 Task: Create new outbound connections for users
Action: Mouse moved to (196, 297)
Screenshot: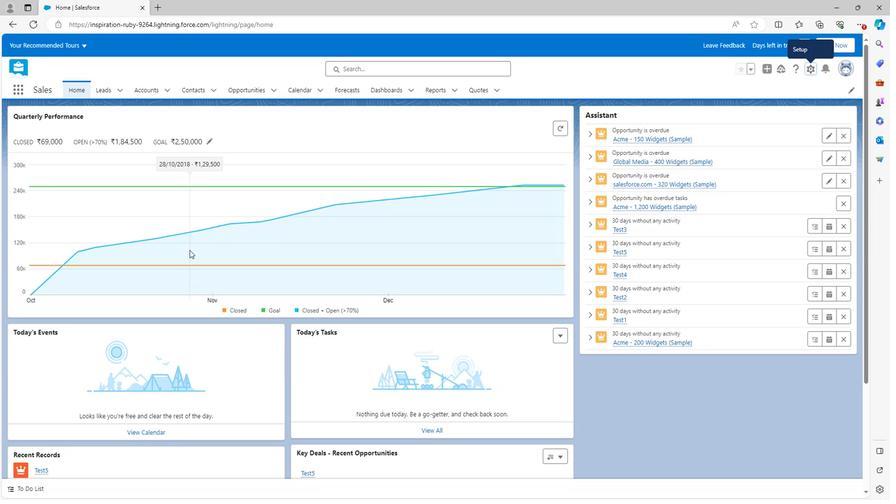 
Action: Mouse scrolled (196, 297) with delta (0, 0)
Screenshot: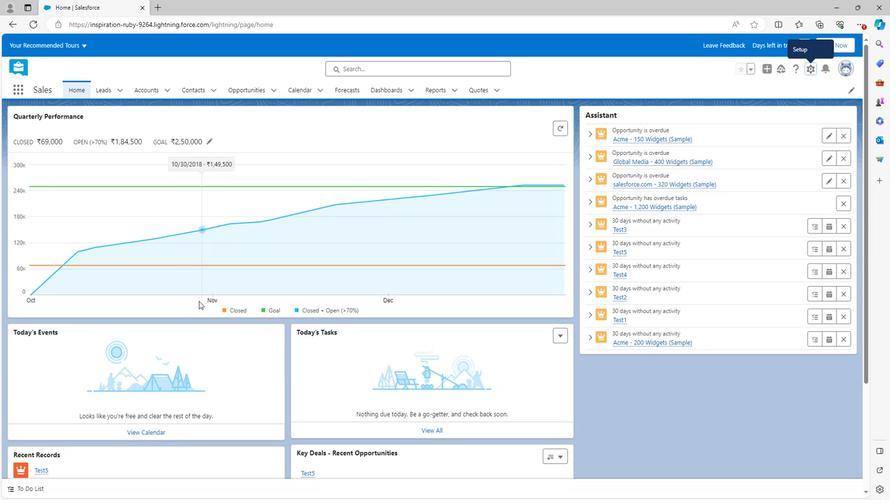 
Action: Mouse scrolled (196, 297) with delta (0, 0)
Screenshot: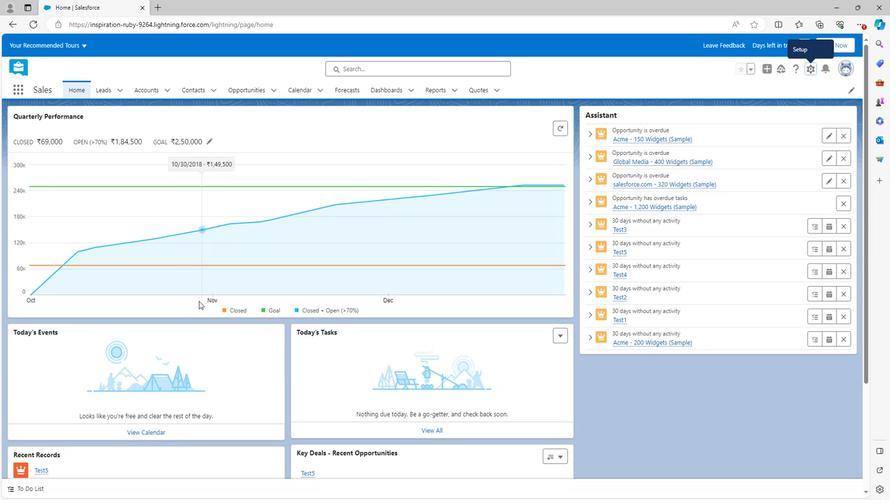 
Action: Mouse scrolled (196, 297) with delta (0, 0)
Screenshot: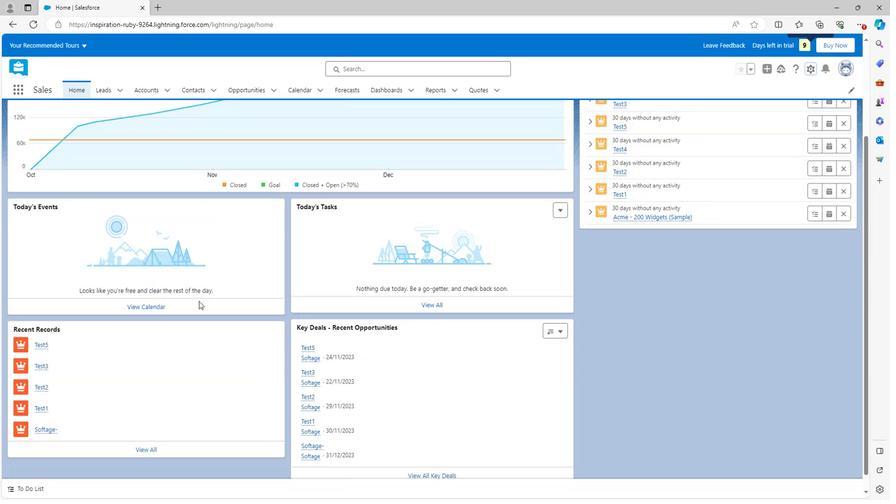 
Action: Mouse scrolled (196, 297) with delta (0, 0)
Screenshot: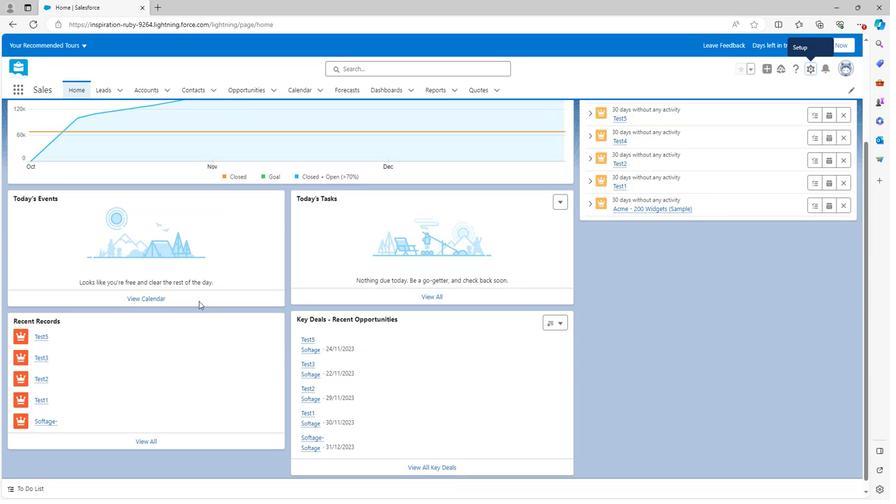 
Action: Mouse scrolled (196, 298) with delta (0, 0)
Screenshot: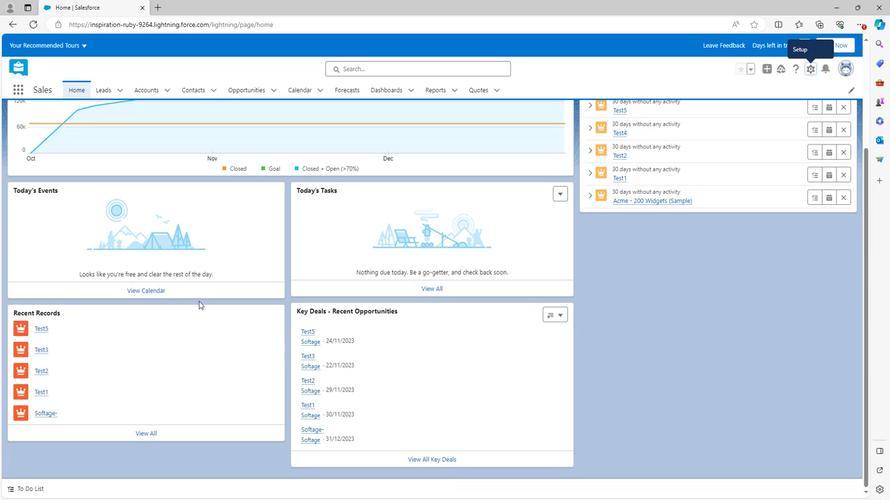 
Action: Mouse scrolled (196, 298) with delta (0, 0)
Screenshot: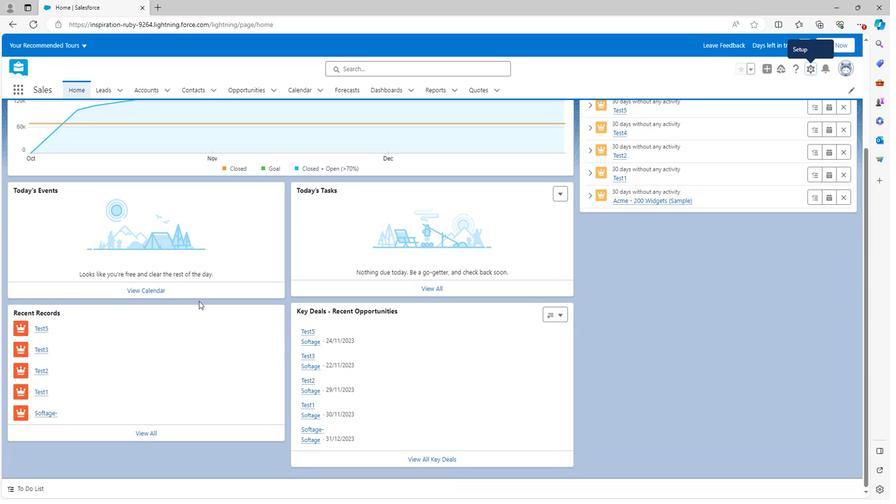 
Action: Mouse scrolled (196, 298) with delta (0, 0)
Screenshot: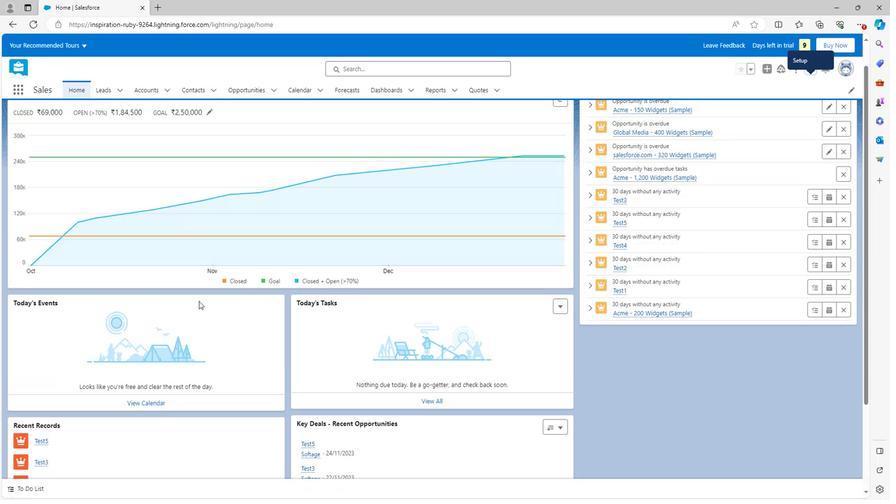 
Action: Mouse moved to (802, 57)
Screenshot: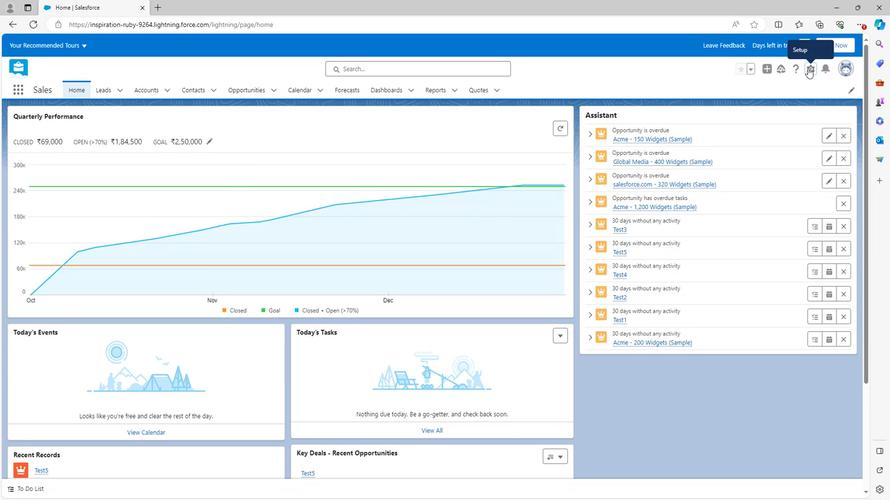 
Action: Mouse pressed left at (802, 57)
Screenshot: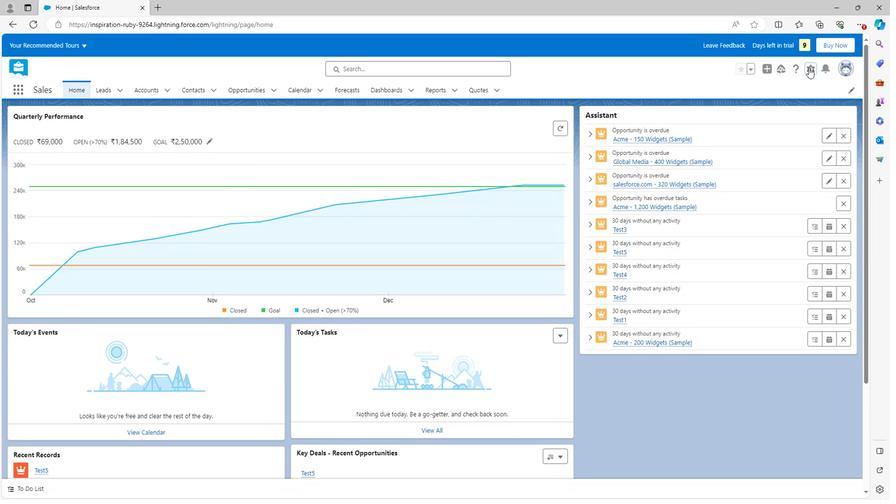 
Action: Mouse moved to (756, 88)
Screenshot: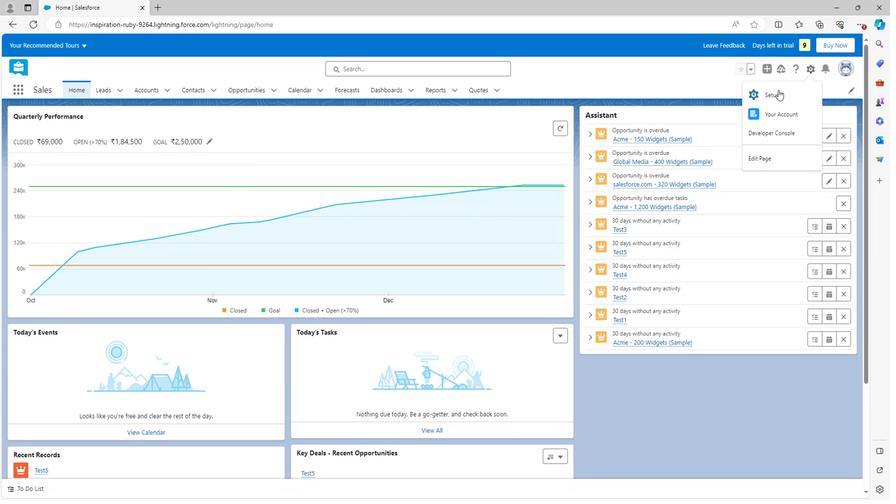 
Action: Mouse pressed left at (756, 88)
Screenshot: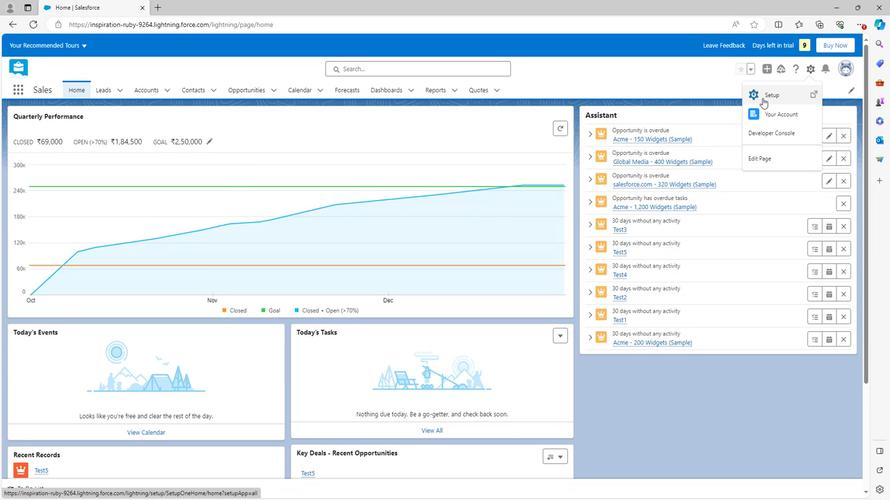 
Action: Mouse moved to (63, 416)
Screenshot: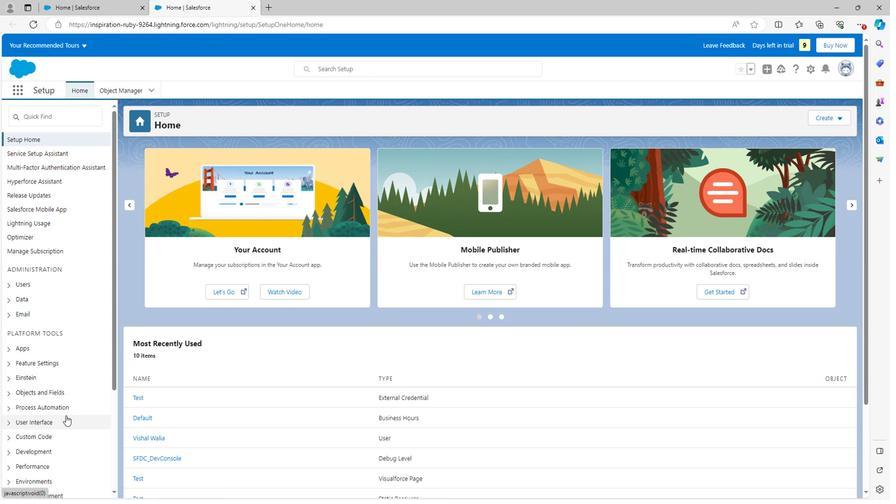 
Action: Mouse scrolled (63, 416) with delta (0, 0)
Screenshot: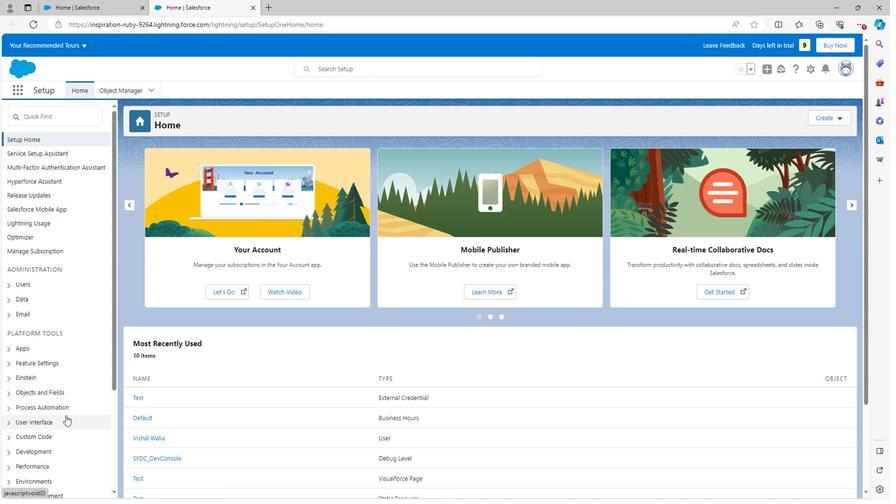 
Action: Mouse scrolled (63, 416) with delta (0, 0)
Screenshot: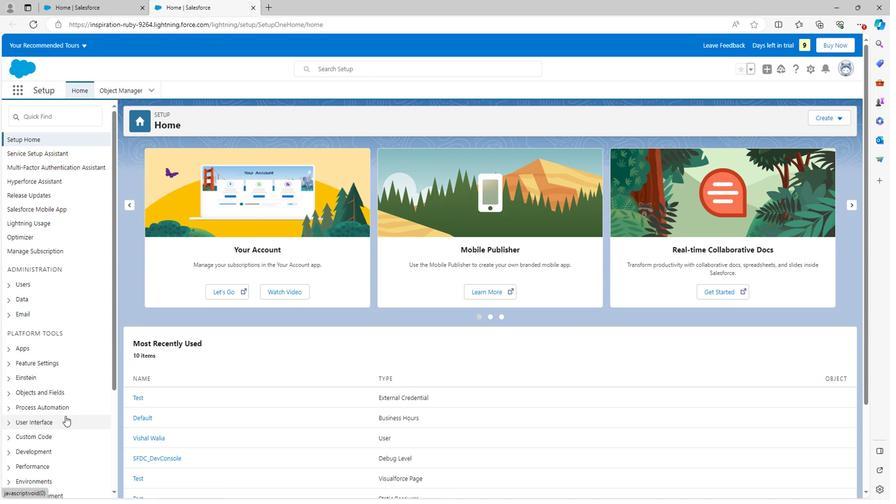 
Action: Mouse scrolled (63, 416) with delta (0, 0)
Screenshot: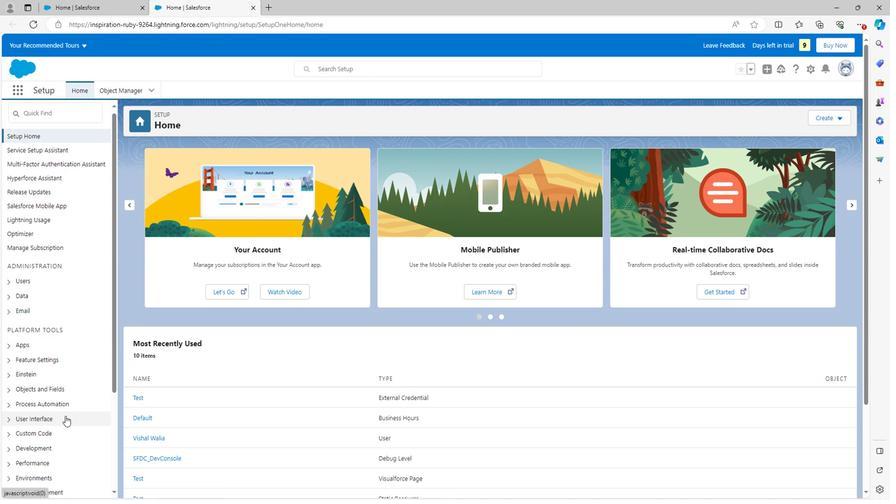 
Action: Mouse scrolled (63, 416) with delta (0, 0)
Screenshot: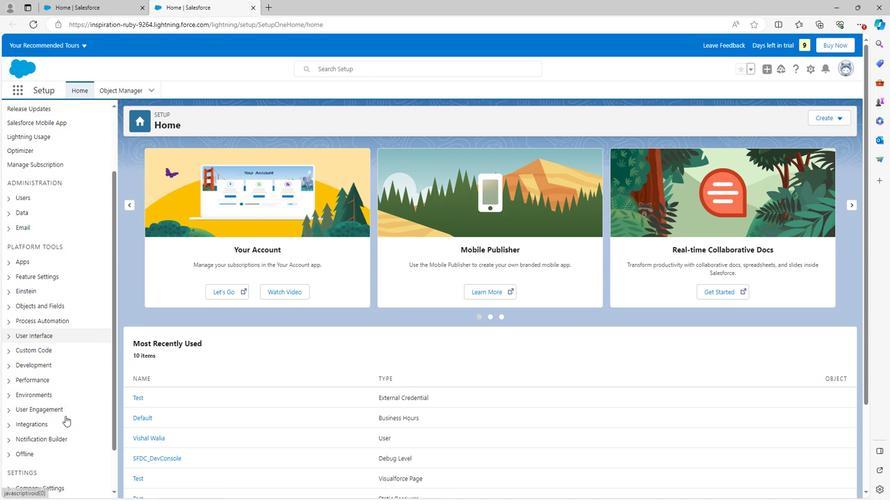 
Action: Mouse scrolled (63, 416) with delta (0, 0)
Screenshot: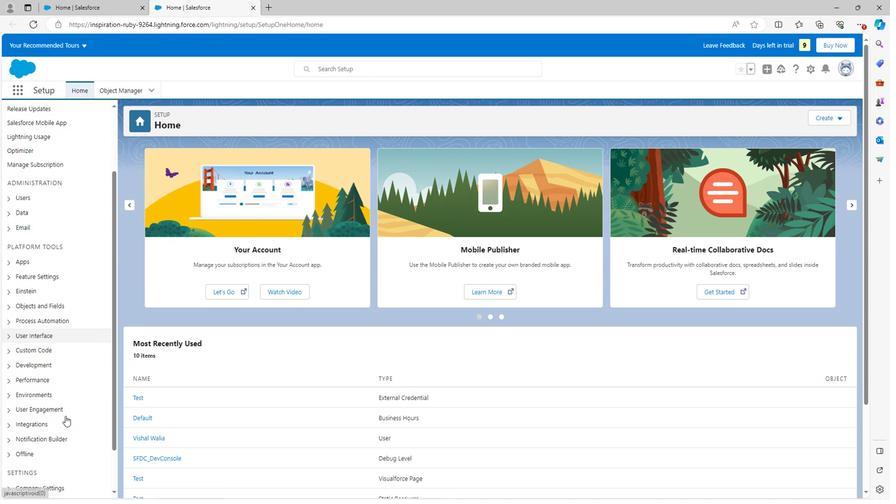 
Action: Mouse scrolled (63, 416) with delta (0, 0)
Screenshot: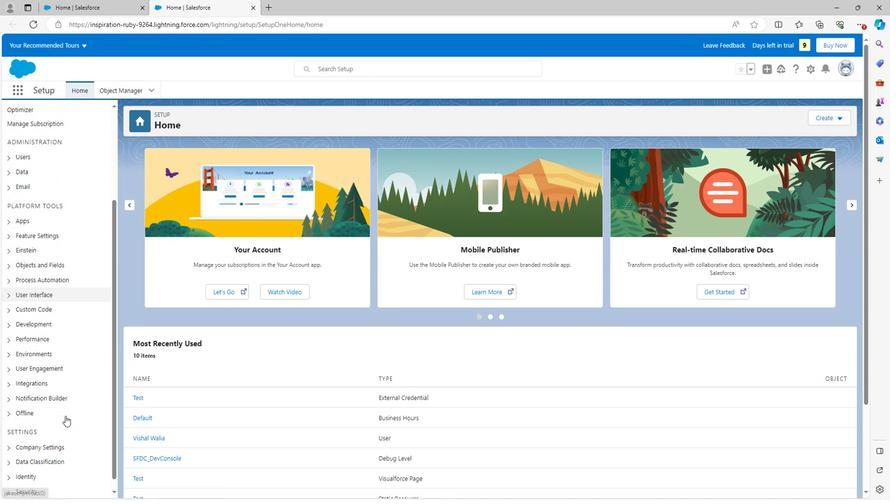 
Action: Mouse scrolled (63, 416) with delta (0, 0)
Screenshot: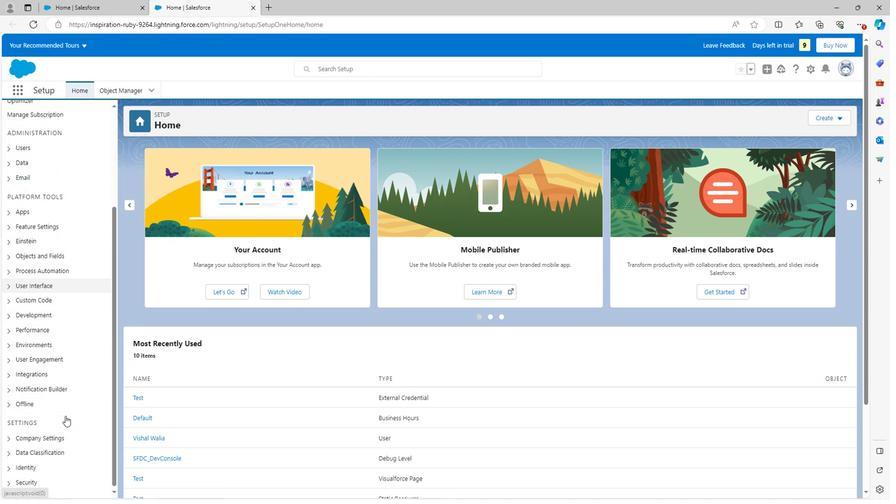 
Action: Mouse moved to (6, 484)
Screenshot: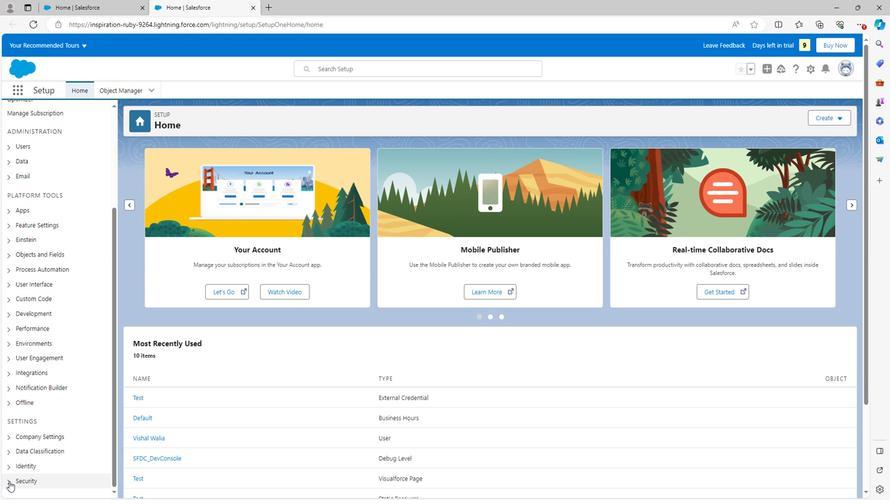 
Action: Mouse pressed left at (6, 484)
Screenshot: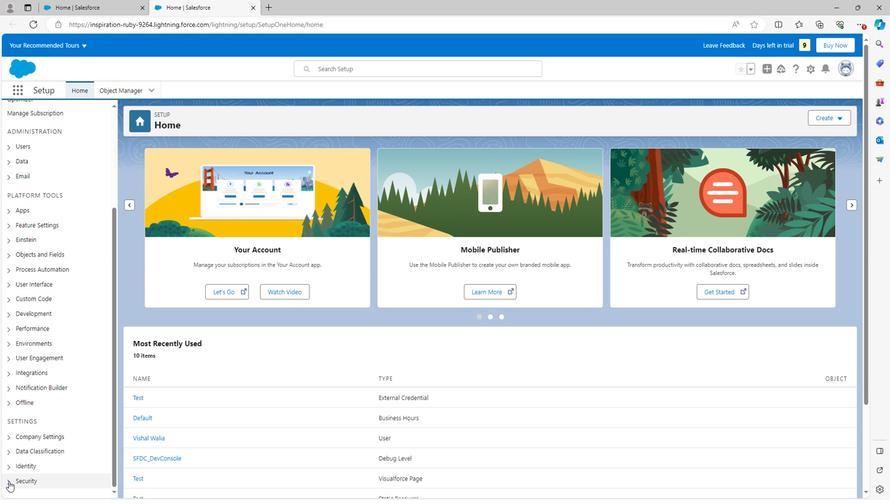 
Action: Mouse moved to (6, 481)
Screenshot: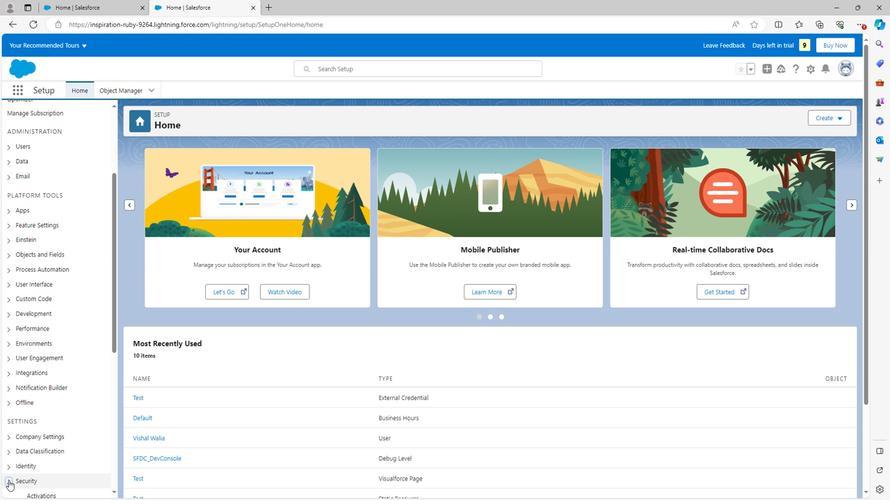 
Action: Mouse scrolled (6, 480) with delta (0, 0)
Screenshot: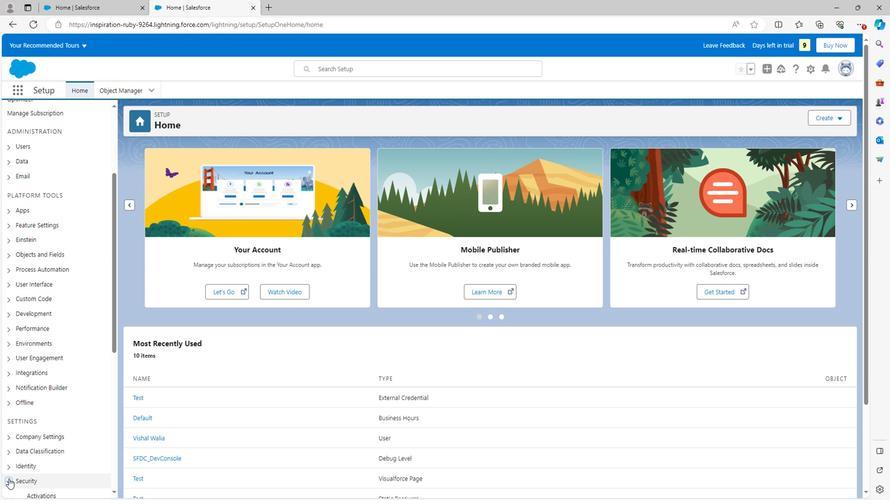 
Action: Mouse scrolled (6, 480) with delta (0, 0)
Screenshot: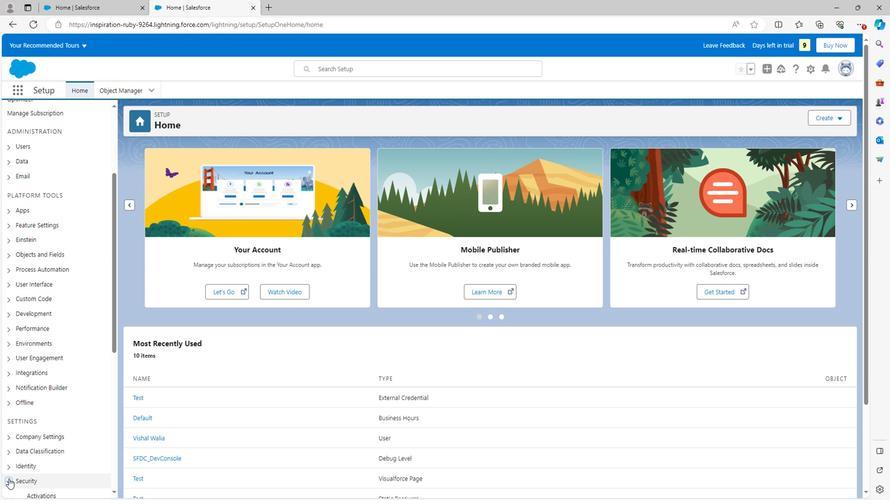 
Action: Mouse scrolled (6, 480) with delta (0, 0)
Screenshot: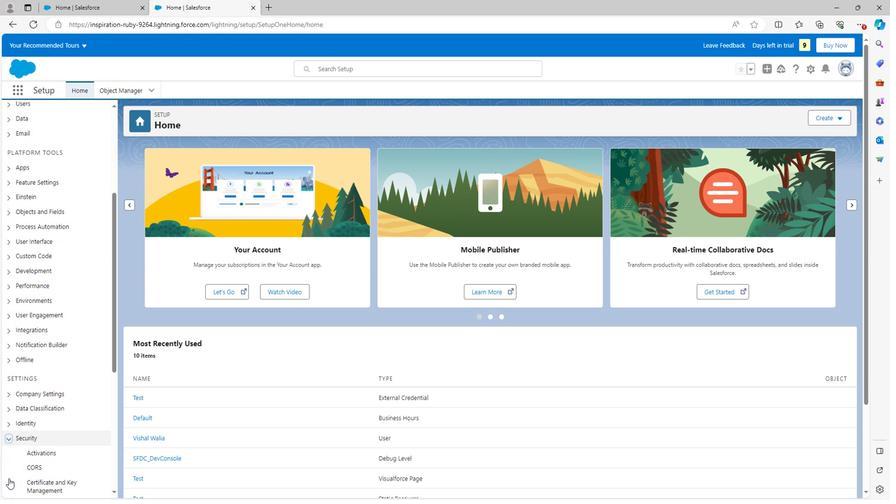 
Action: Mouse scrolled (6, 480) with delta (0, 0)
Screenshot: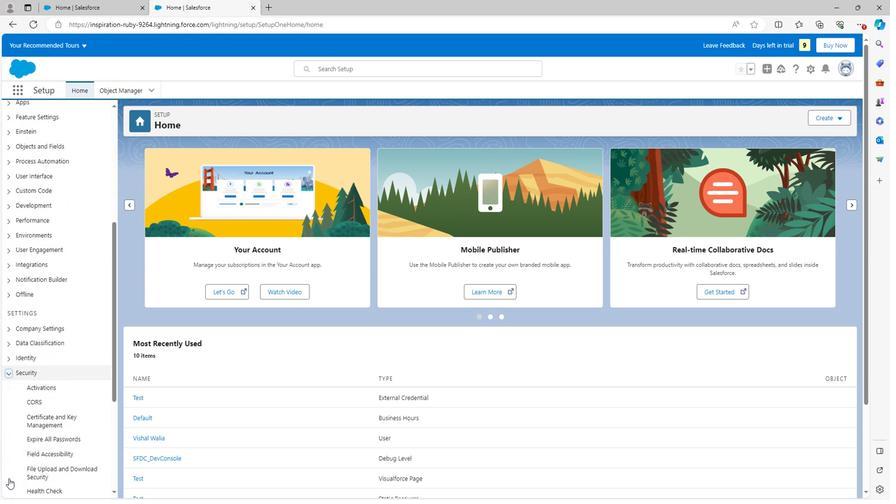 
Action: Mouse scrolled (6, 480) with delta (0, 0)
Screenshot: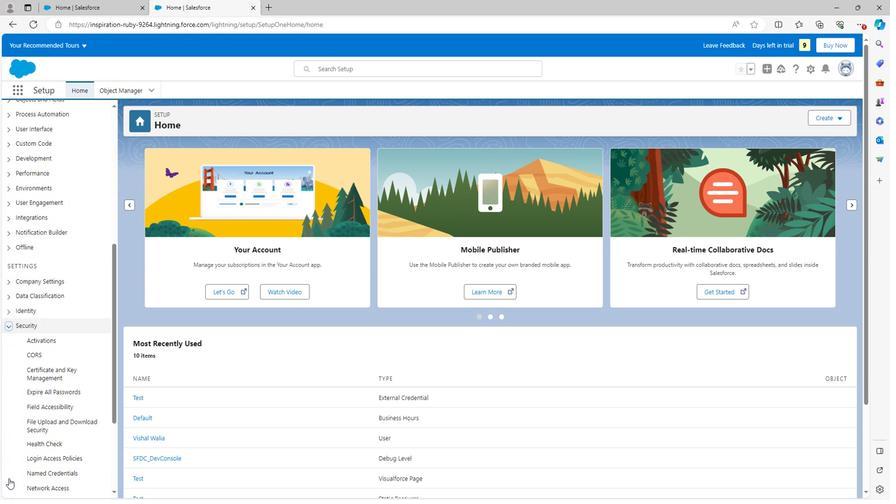 
Action: Mouse moved to (47, 372)
Screenshot: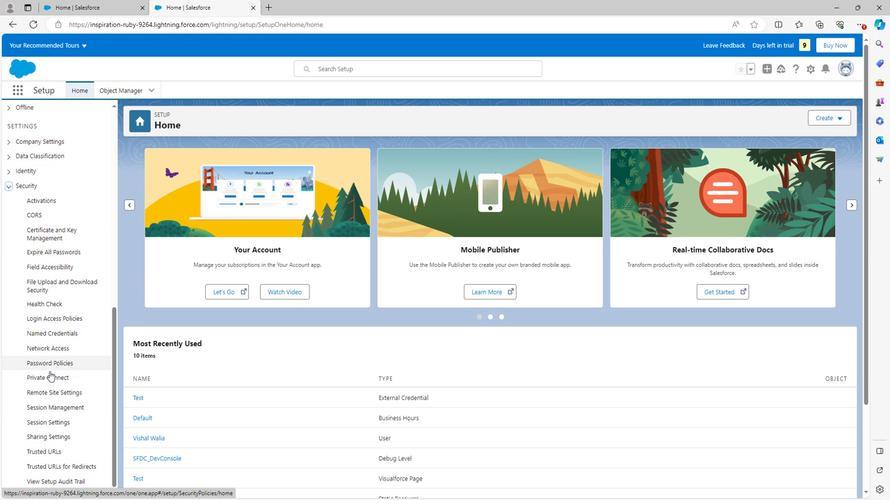 
Action: Mouse pressed left at (47, 372)
Screenshot: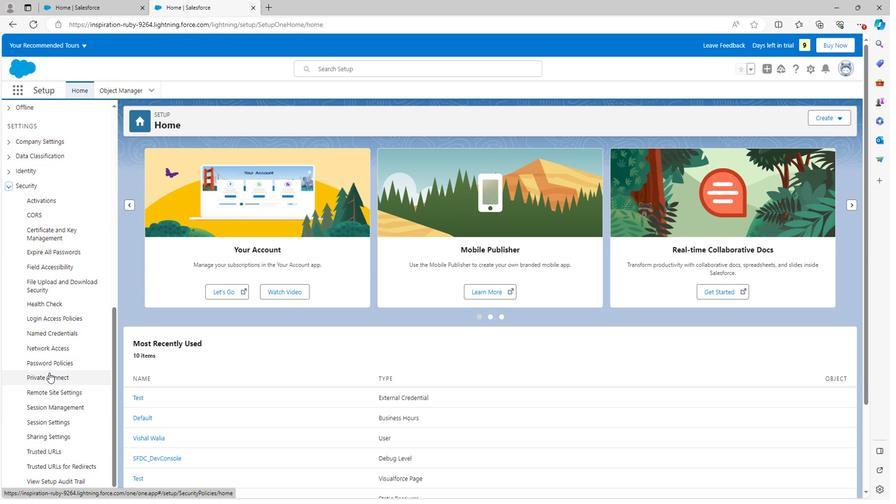 
Action: Mouse moved to (47, 376)
Screenshot: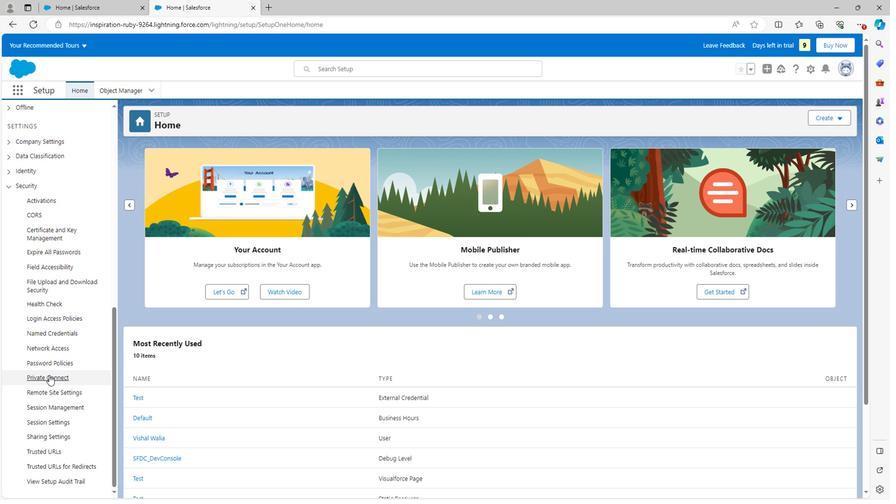 
Action: Mouse pressed left at (47, 376)
Screenshot: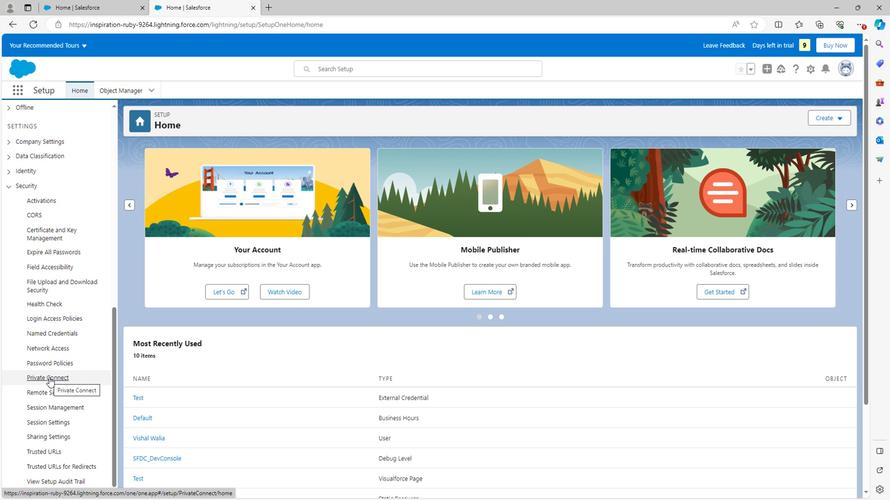 
Action: Mouse moved to (790, 241)
Screenshot: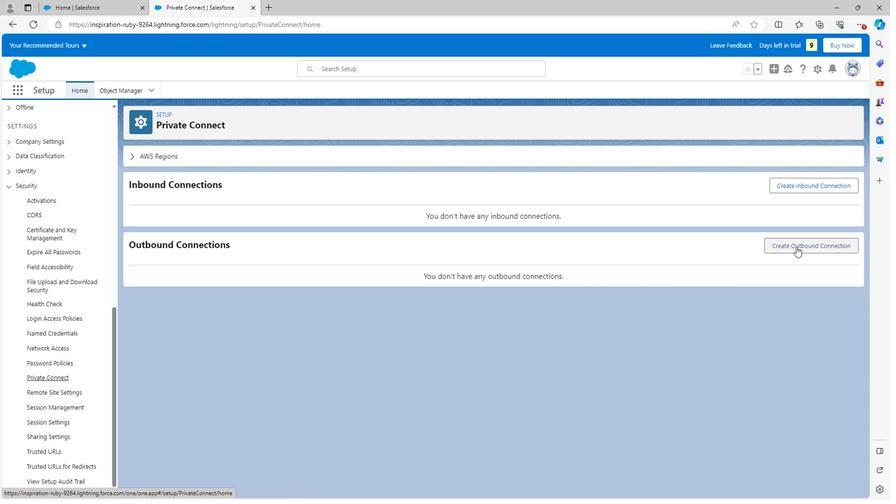 
Action: Mouse pressed left at (790, 241)
Screenshot: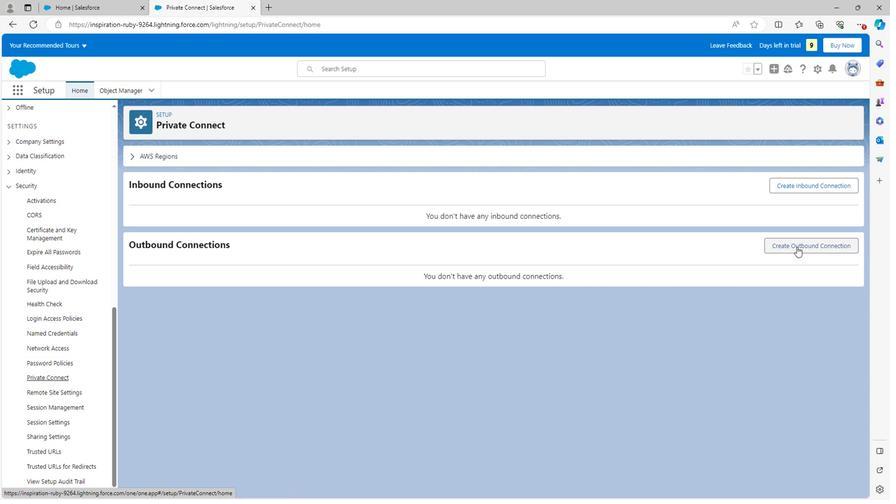 
Action: Mouse moved to (425, 217)
Screenshot: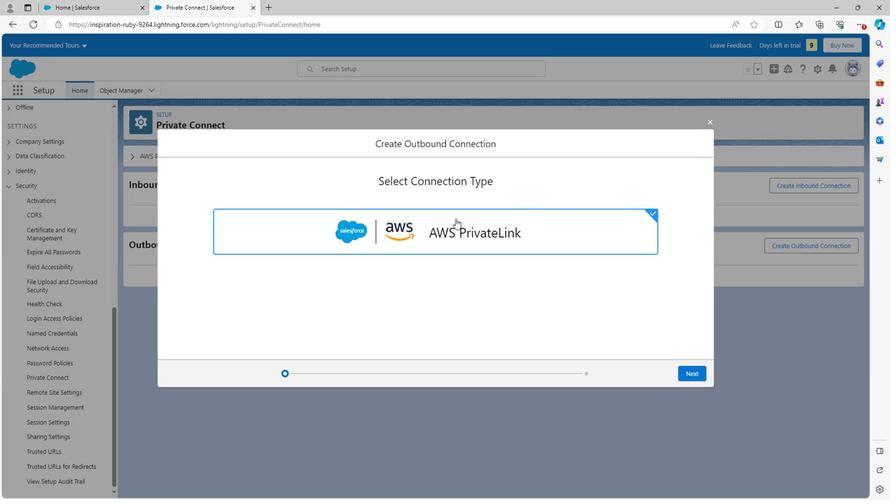 
Action: Mouse pressed left at (425, 217)
Screenshot: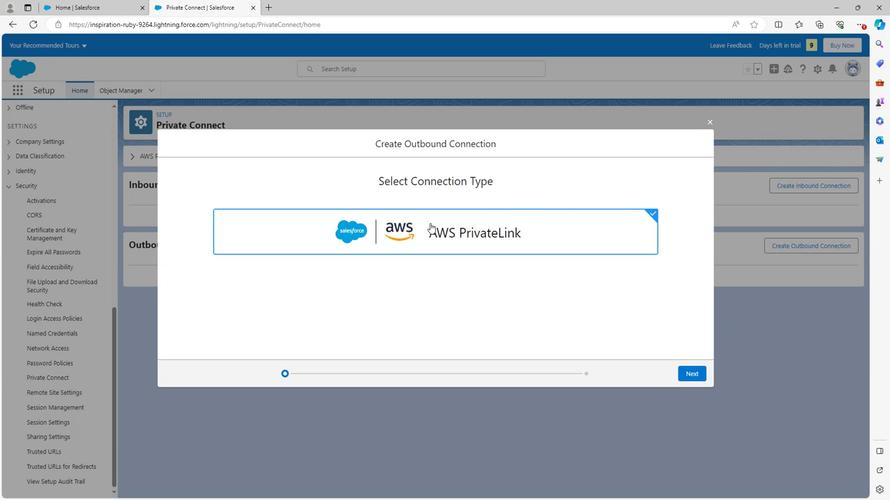
Action: Mouse moved to (682, 371)
Screenshot: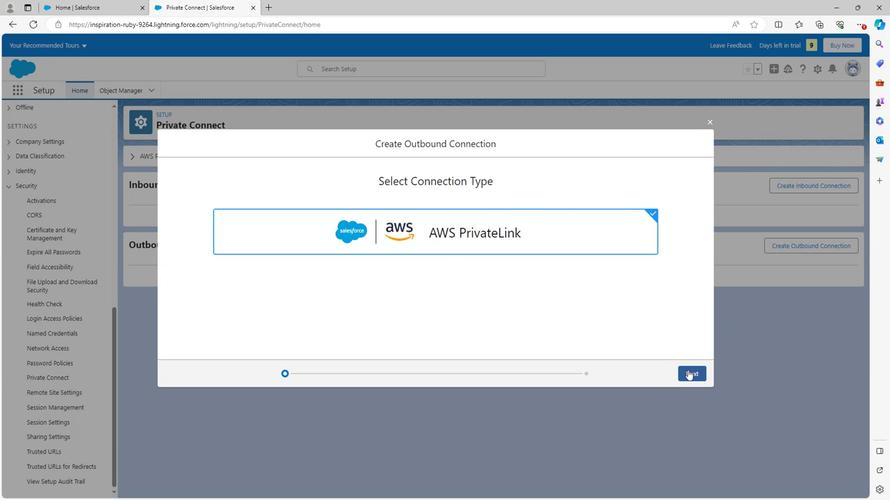 
Action: Mouse pressed left at (682, 371)
Screenshot: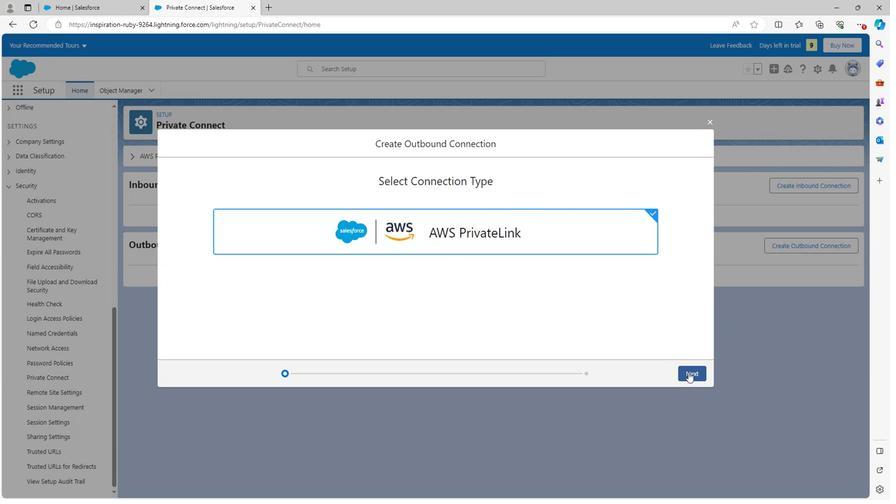 
Action: Mouse moved to (386, 252)
Screenshot: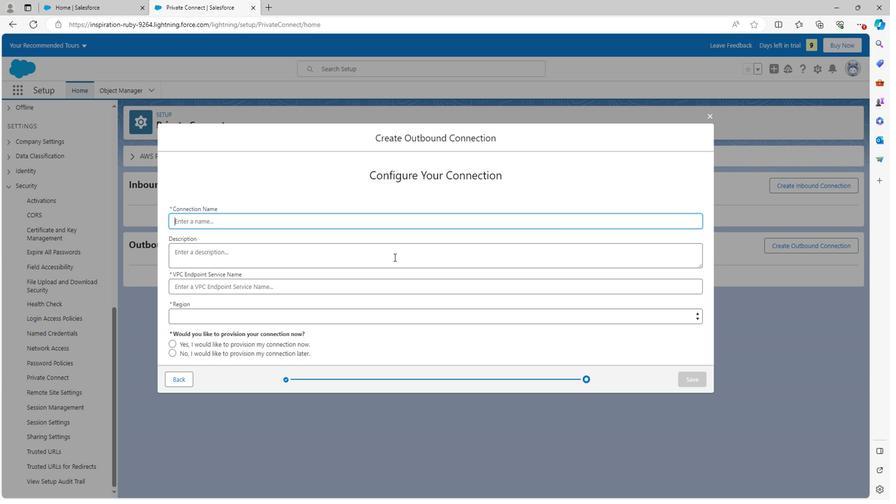 
Action: Mouse pressed left at (386, 252)
Screenshot: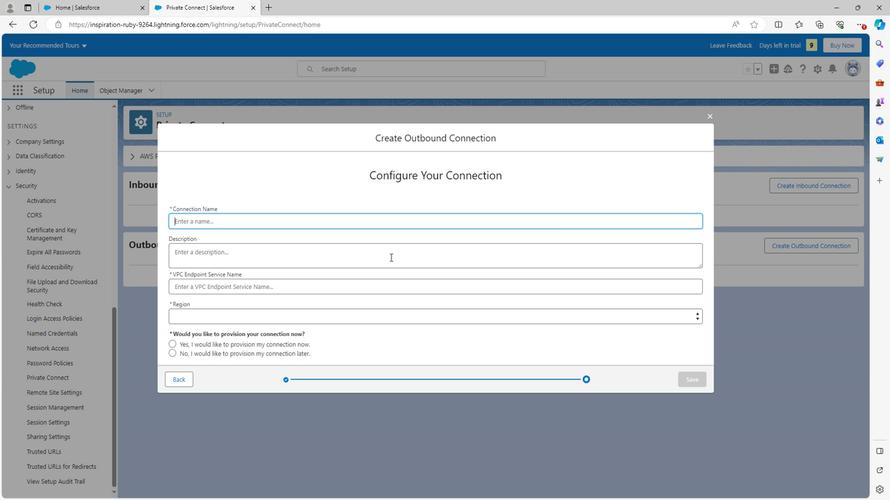 
Action: Mouse moved to (365, 278)
Screenshot: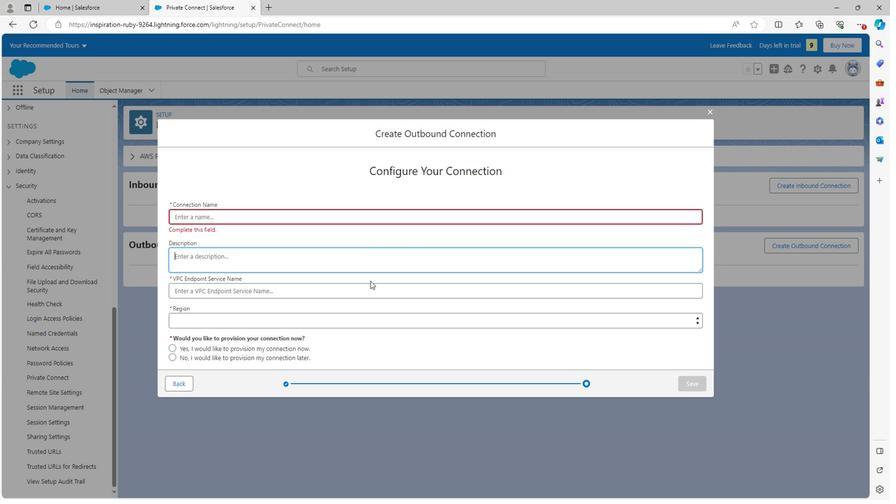 
Action: Mouse pressed left at (365, 278)
Screenshot: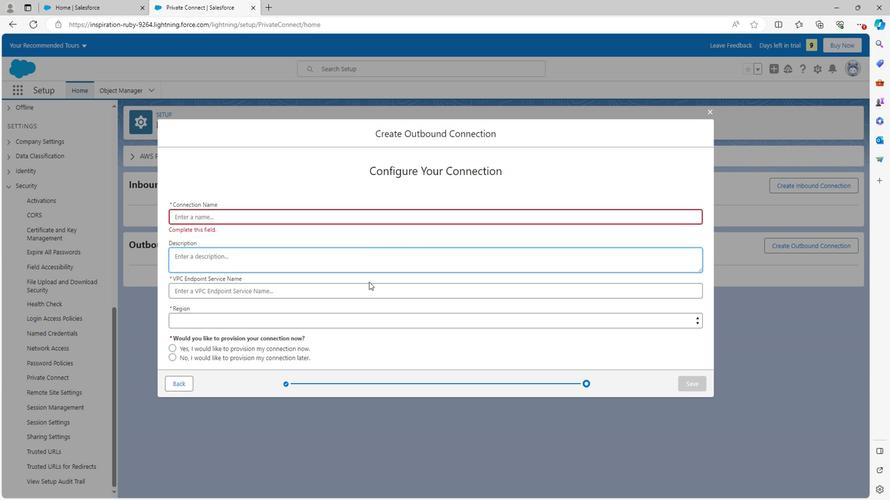 
Action: Mouse moved to (358, 282)
Screenshot: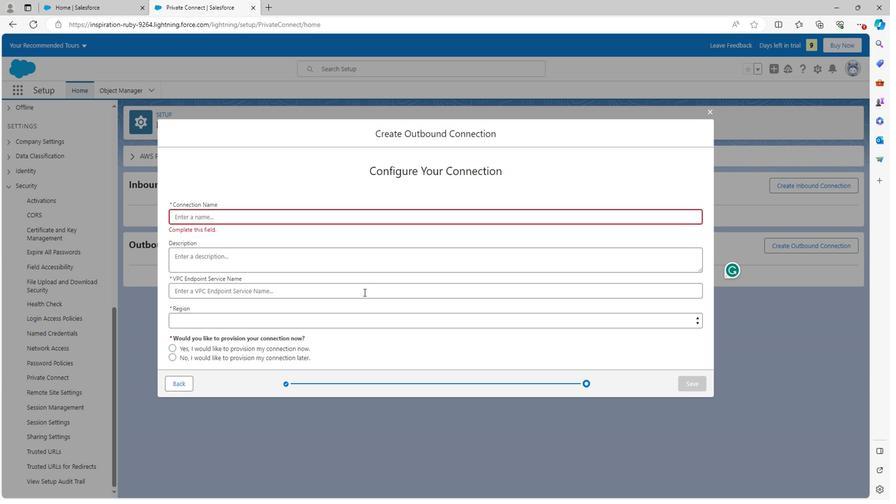 
Action: Mouse pressed left at (358, 282)
Screenshot: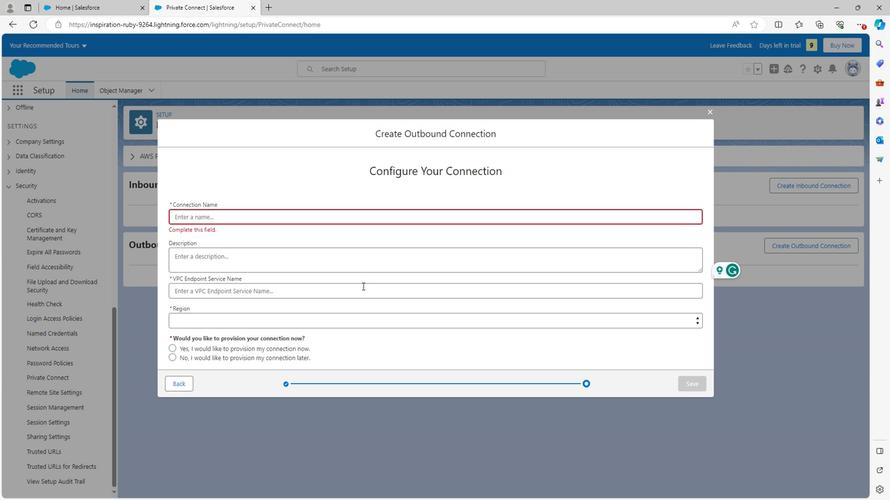 
Action: Mouse moved to (347, 310)
Screenshot: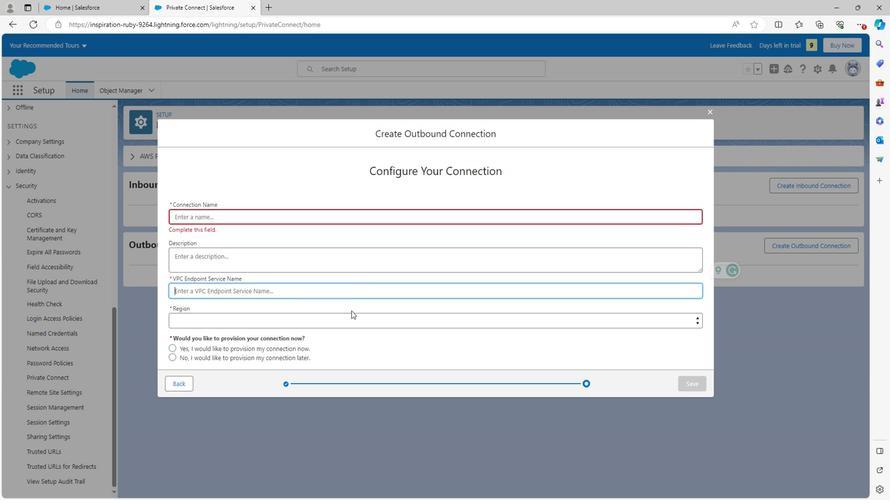 
Action: Mouse pressed left at (347, 310)
Screenshot: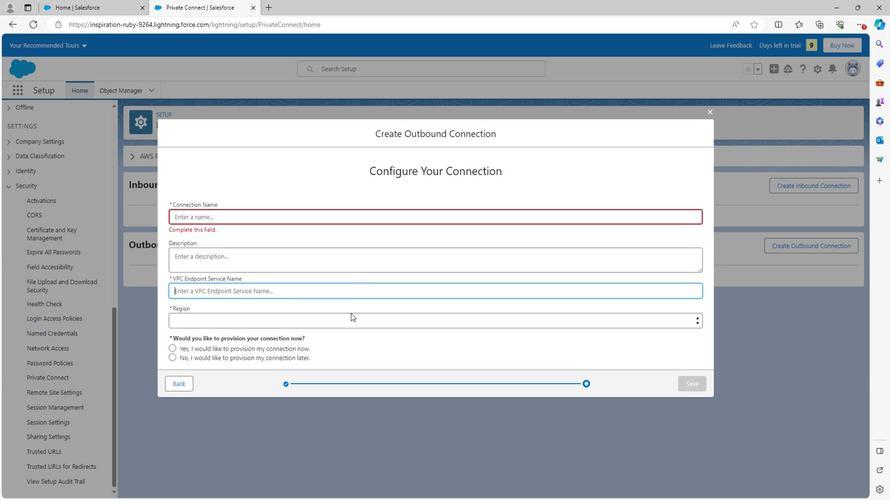 
Action: Mouse moved to (704, 97)
Screenshot: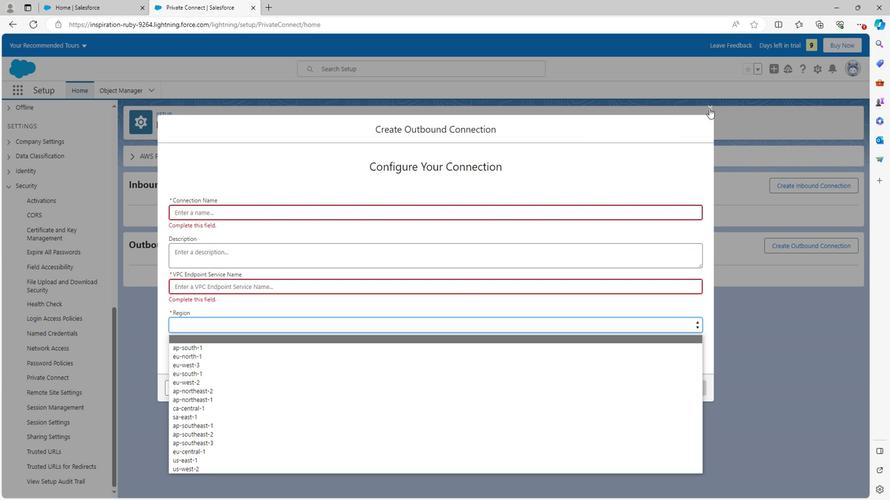 
Action: Mouse pressed left at (704, 97)
Screenshot: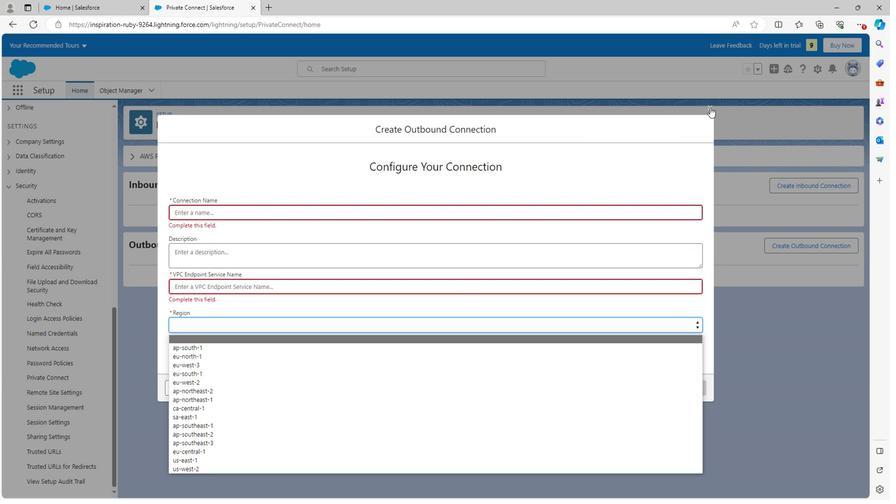
Action: Mouse moved to (706, 89)
Screenshot: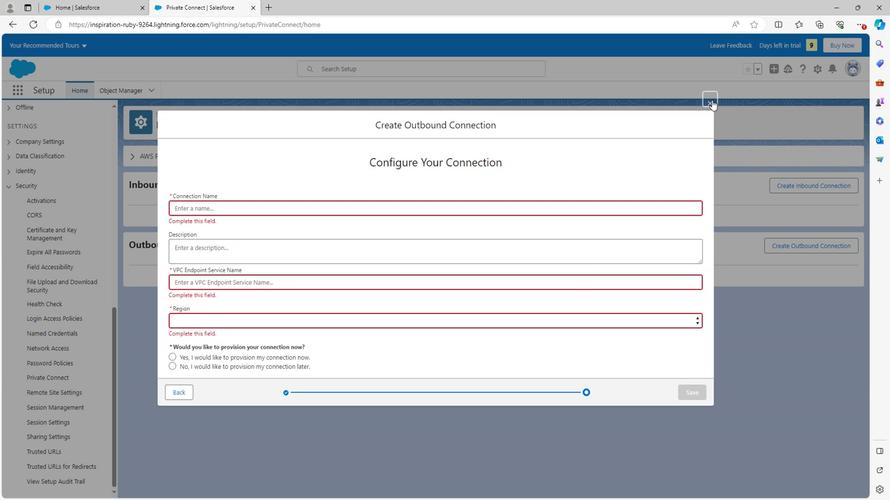 
Action: Mouse pressed left at (706, 89)
Screenshot: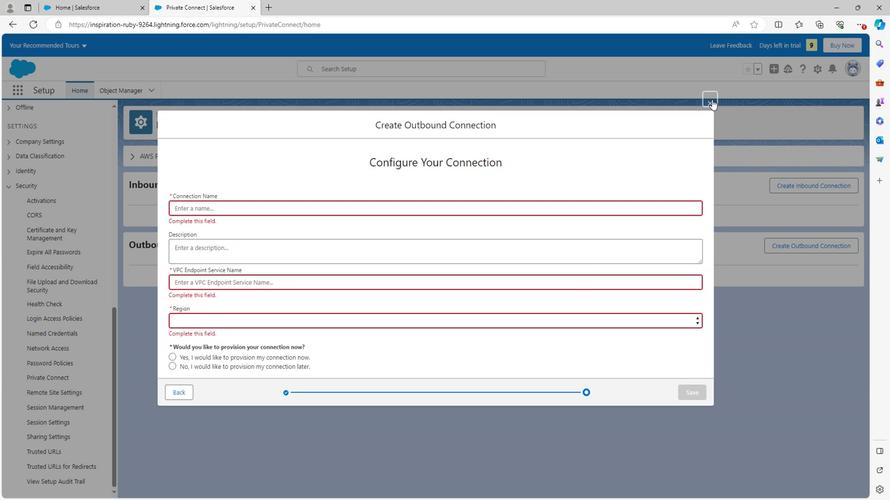 
Action: Mouse moved to (466, 308)
Screenshot: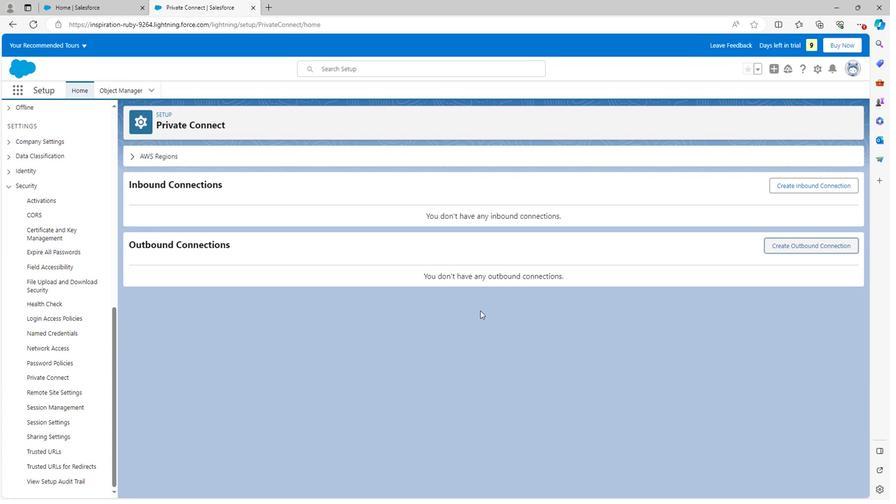 
Action: Mouse scrolled (466, 307) with delta (0, 0)
Screenshot: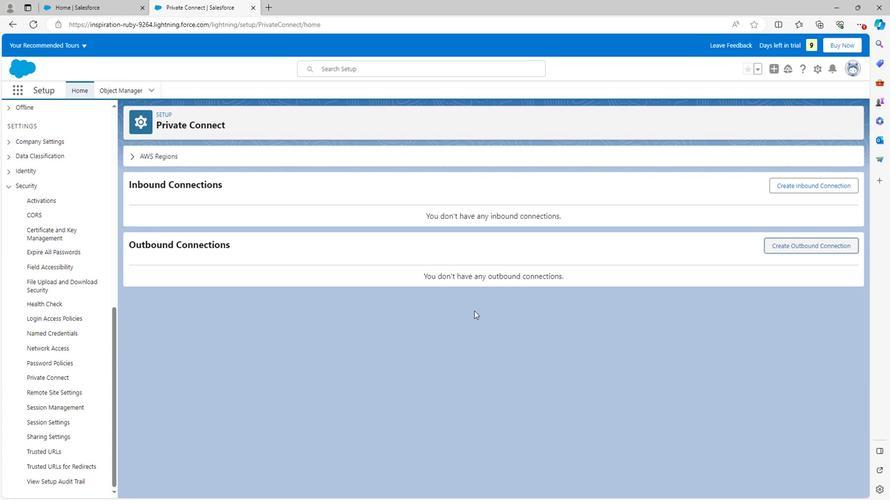 
Action: Mouse scrolled (466, 307) with delta (0, 0)
Screenshot: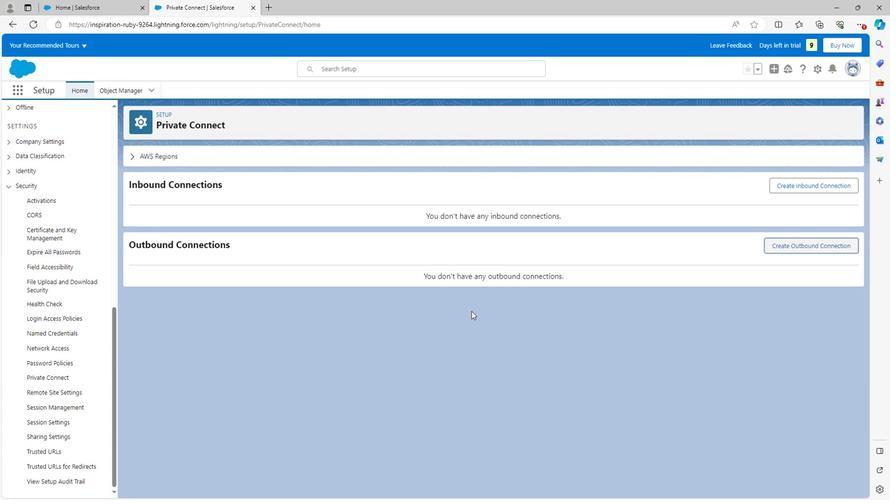 
Action: Mouse moved to (466, 309)
Screenshot: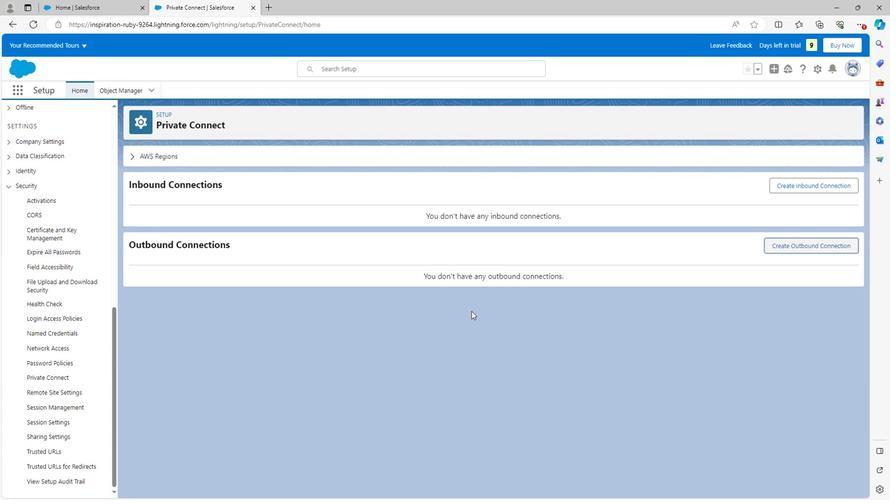 
Action: Mouse scrolled (466, 308) with delta (0, 0)
Screenshot: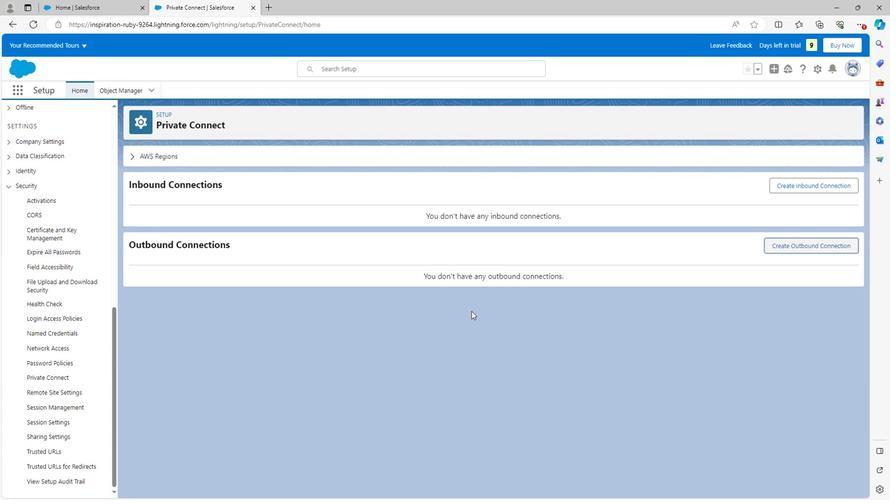 
Action: Mouse moved to (463, 313)
Screenshot: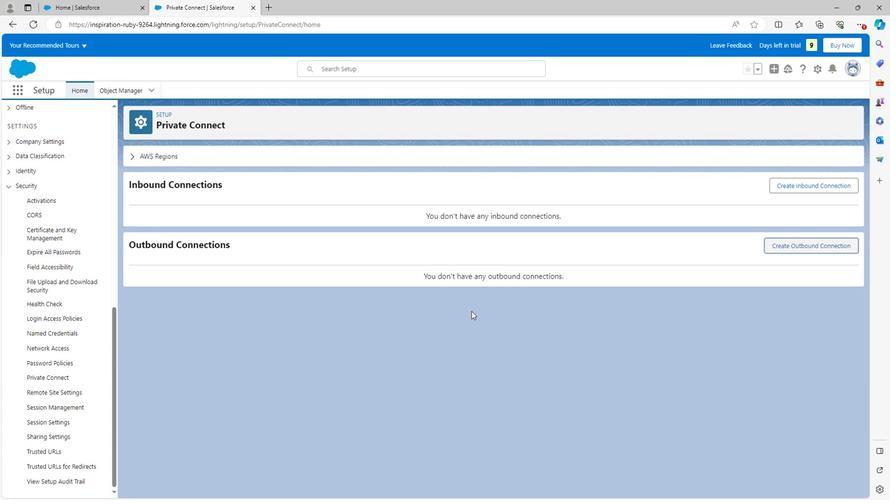 
Action: Mouse scrolled (463, 313) with delta (0, 0)
Screenshot: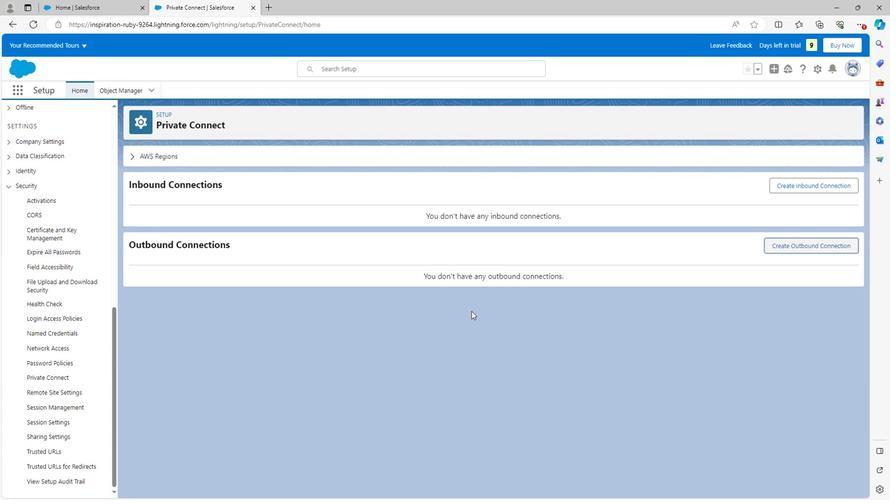 
Action: Mouse moved to (6, 177)
Screenshot: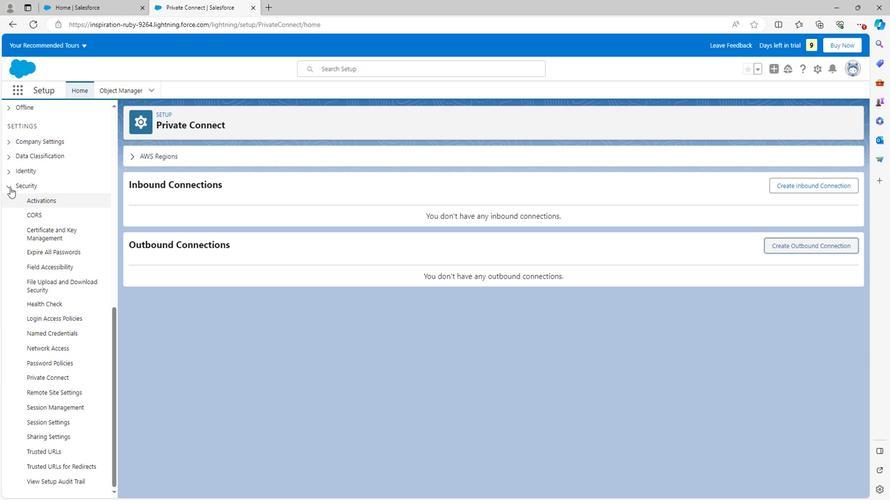 
Action: Mouse pressed left at (6, 177)
Screenshot: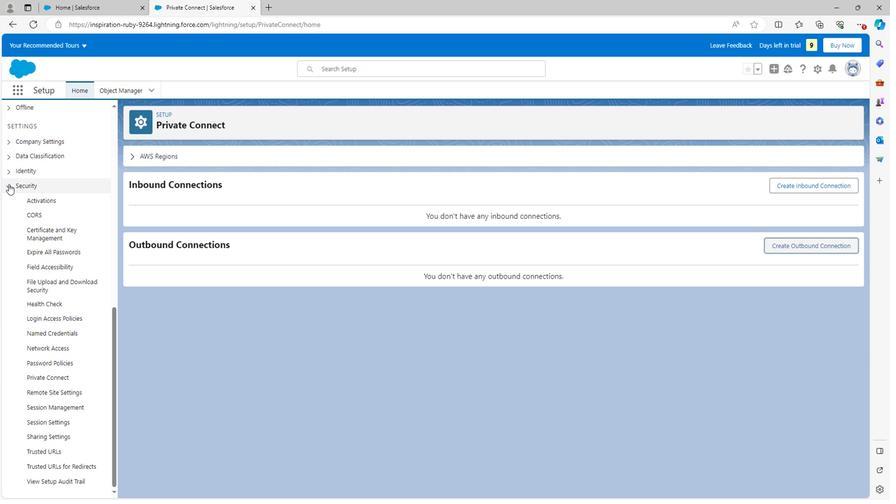 
Action: Mouse moved to (717, 141)
Screenshot: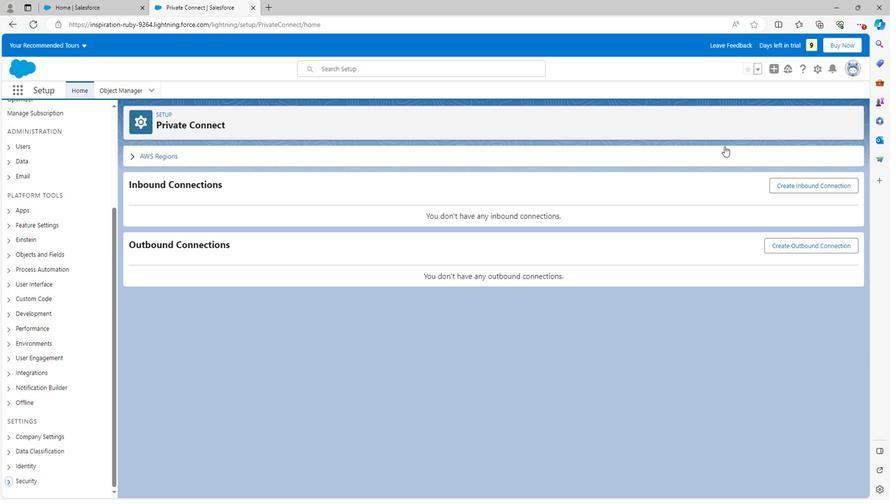 
